 Task: Create a due date automation trigger when advanced on, on the monday before a card is due add dates due this week at 11:00 AM.
Action: Mouse moved to (906, 260)
Screenshot: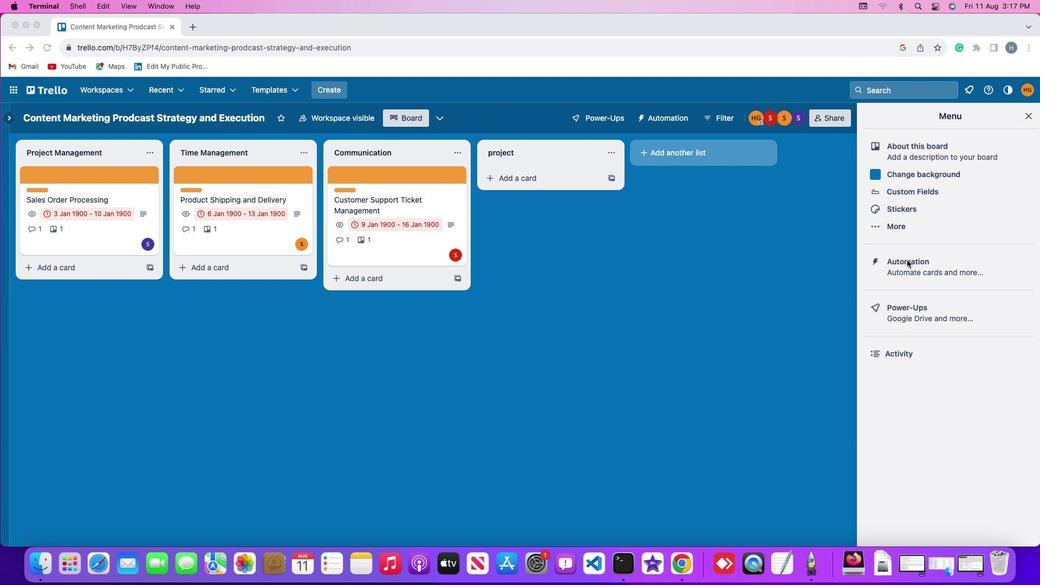 
Action: Mouse pressed left at (906, 260)
Screenshot: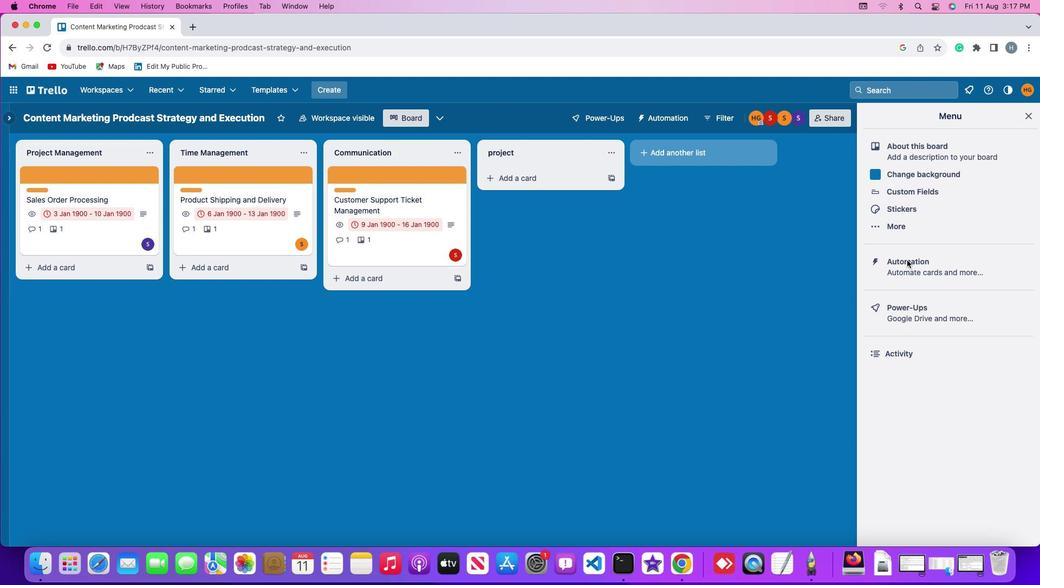 
Action: Mouse pressed left at (906, 260)
Screenshot: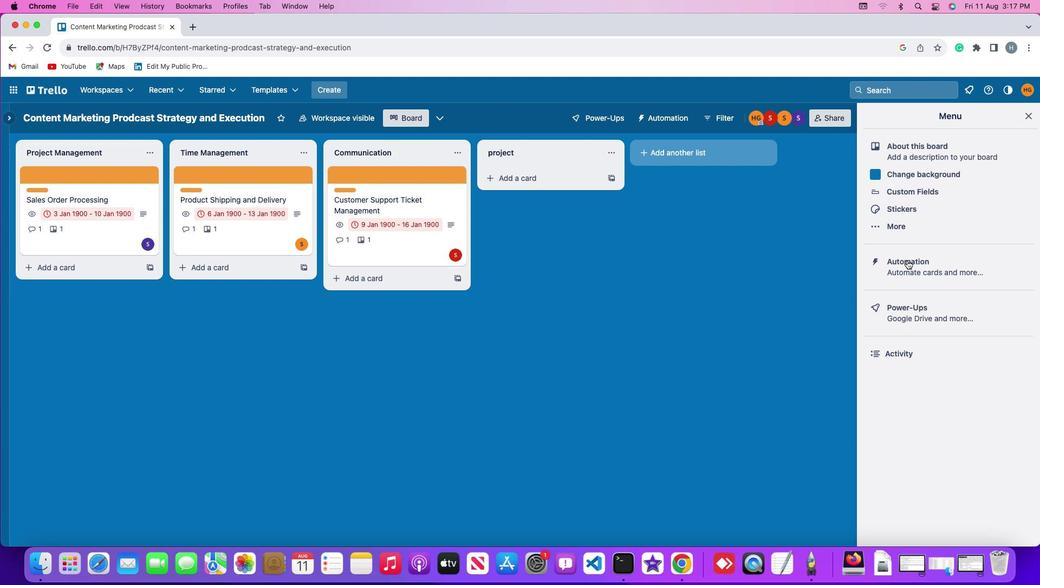 
Action: Mouse moved to (61, 253)
Screenshot: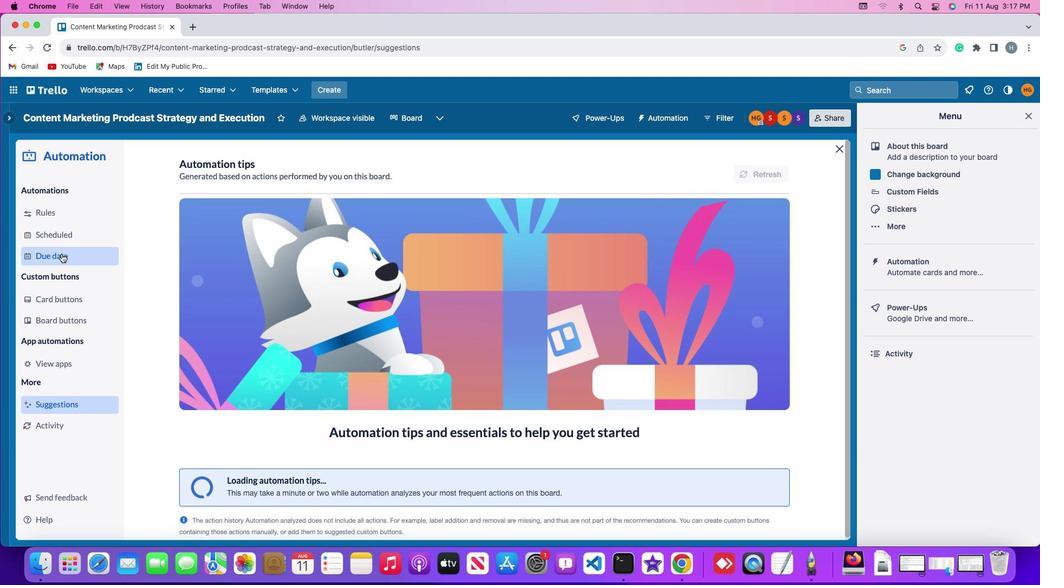 
Action: Mouse pressed left at (61, 253)
Screenshot: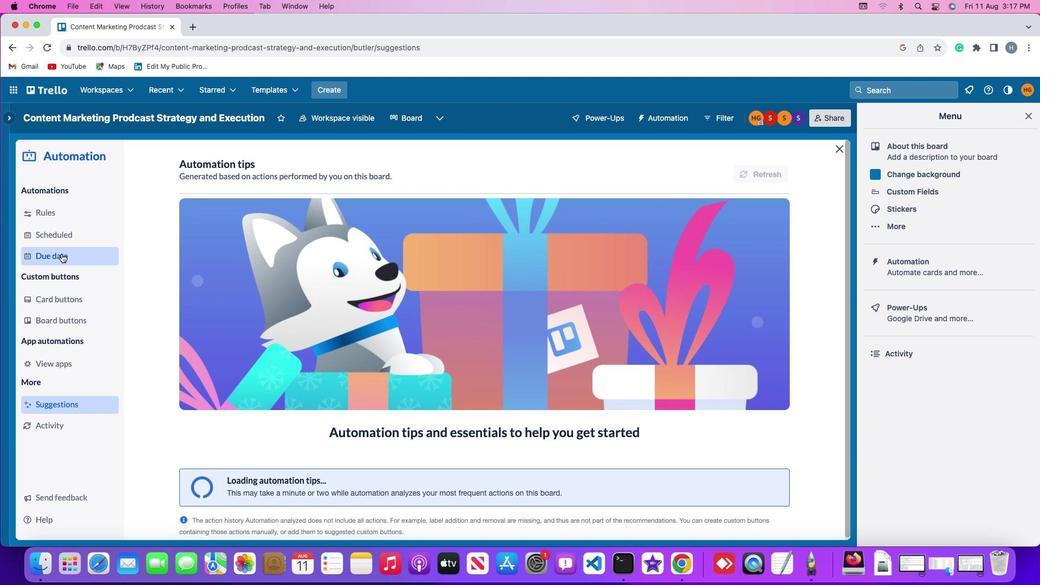 
Action: Mouse moved to (720, 167)
Screenshot: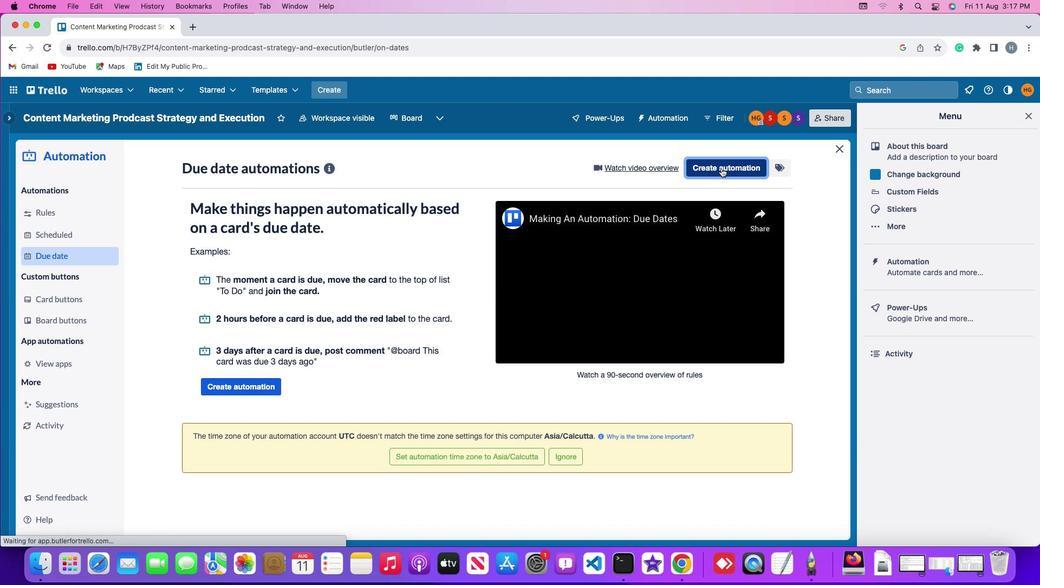 
Action: Mouse pressed left at (720, 167)
Screenshot: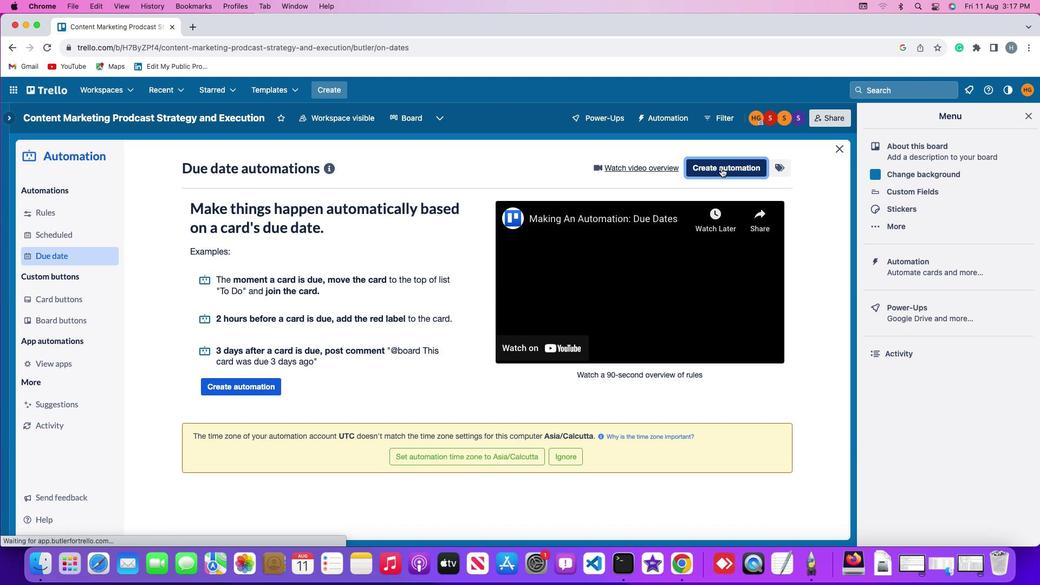 
Action: Mouse moved to (204, 275)
Screenshot: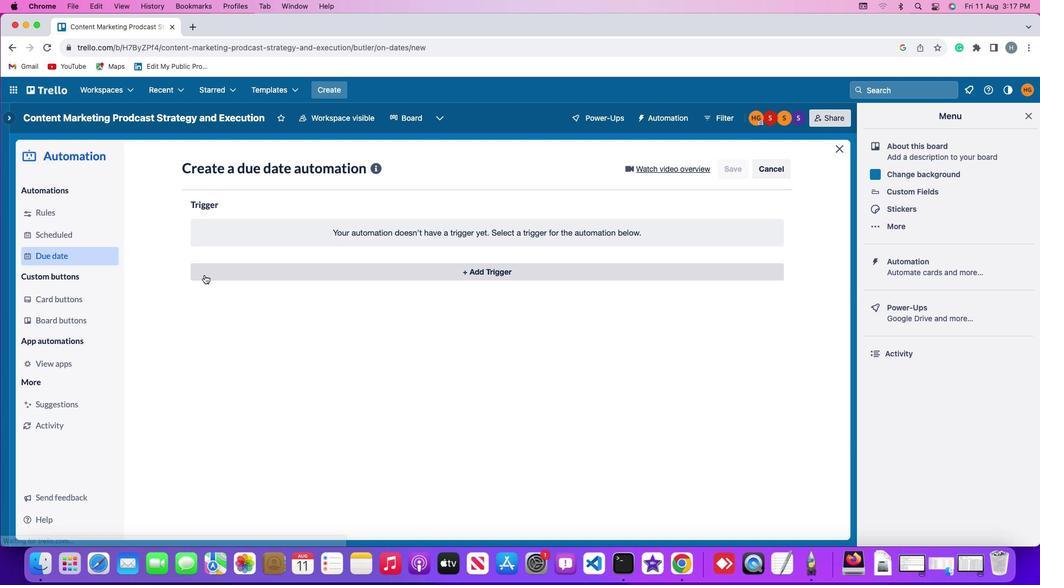 
Action: Mouse pressed left at (204, 275)
Screenshot: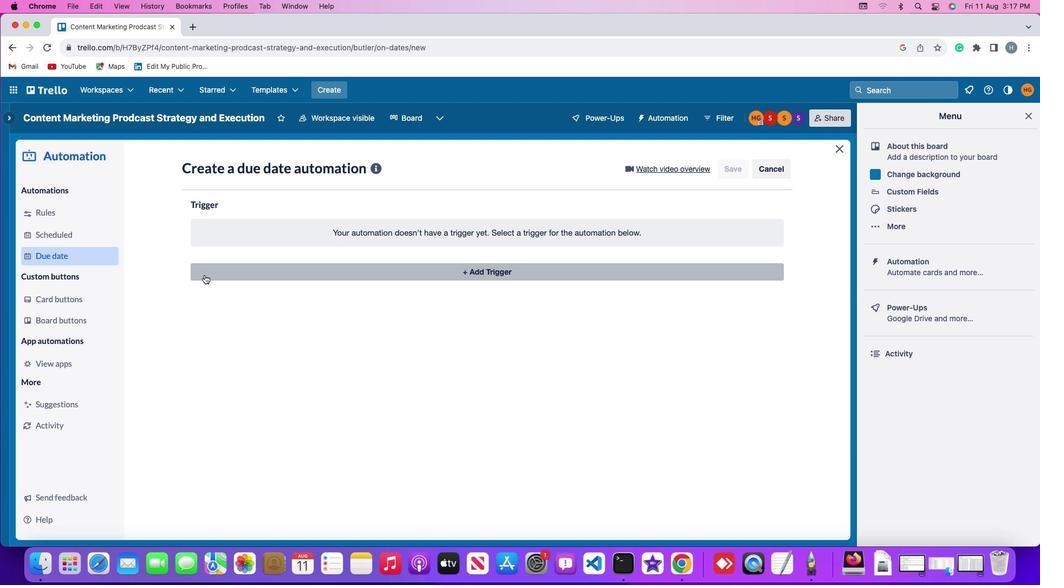 
Action: Mouse moved to (228, 472)
Screenshot: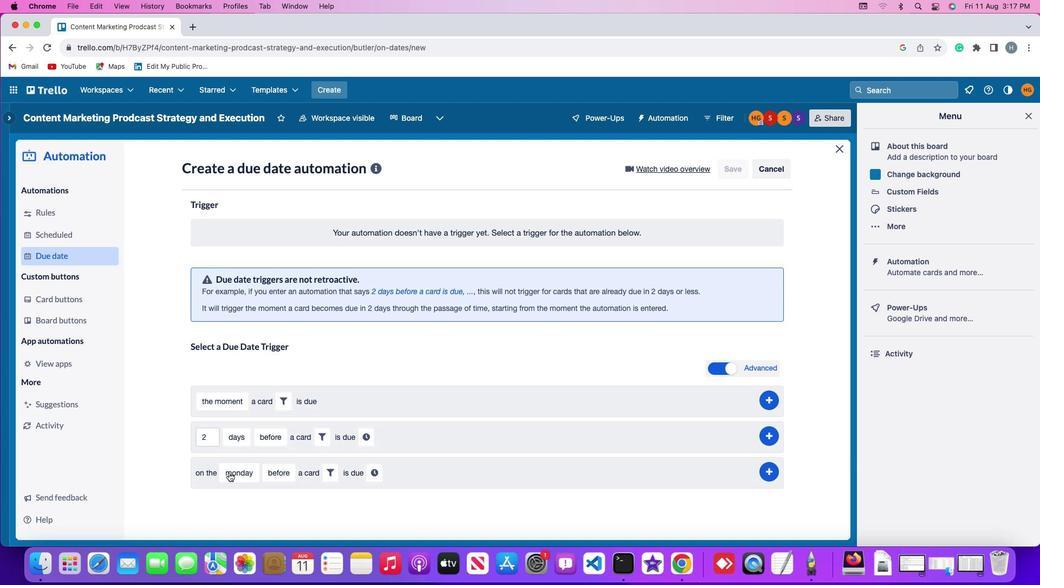 
Action: Mouse pressed left at (228, 472)
Screenshot: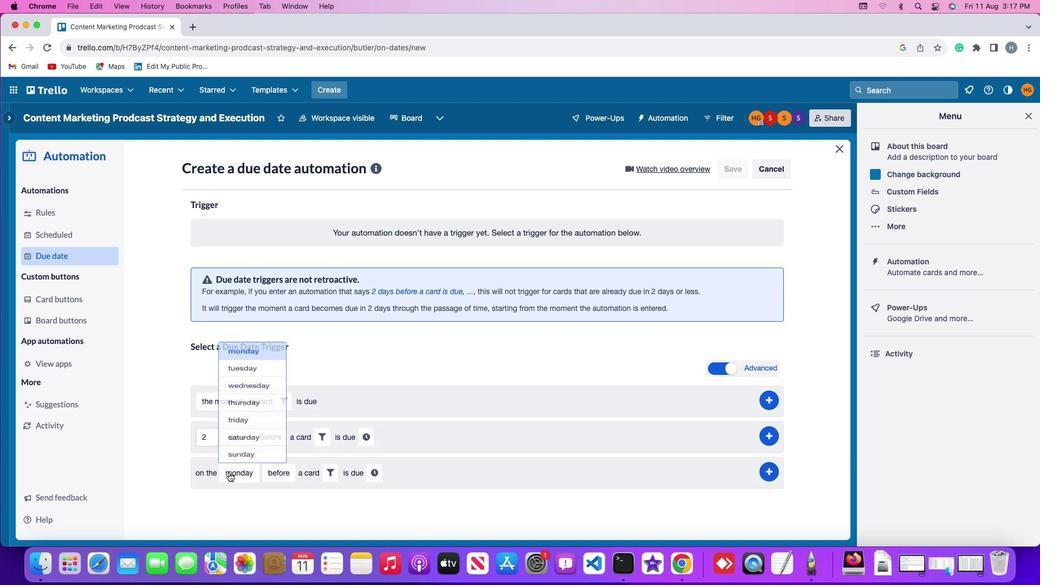 
Action: Mouse moved to (248, 319)
Screenshot: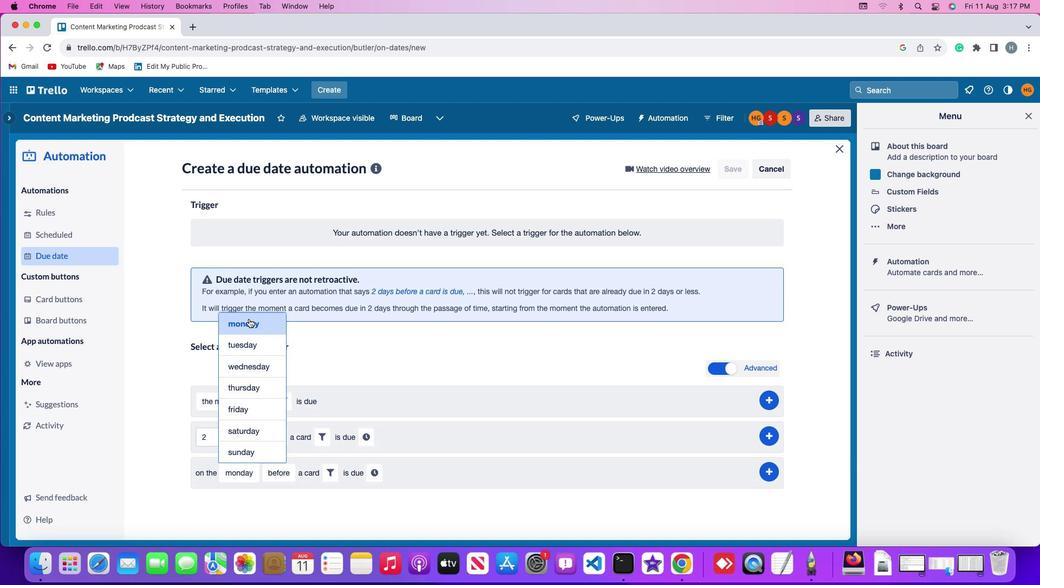 
Action: Mouse pressed left at (248, 319)
Screenshot: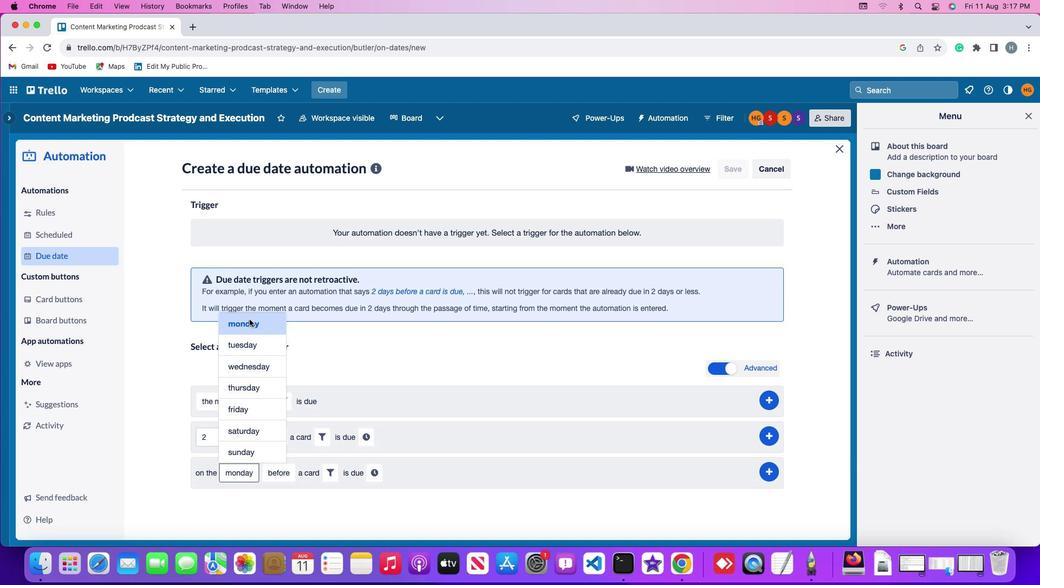 
Action: Mouse moved to (276, 472)
Screenshot: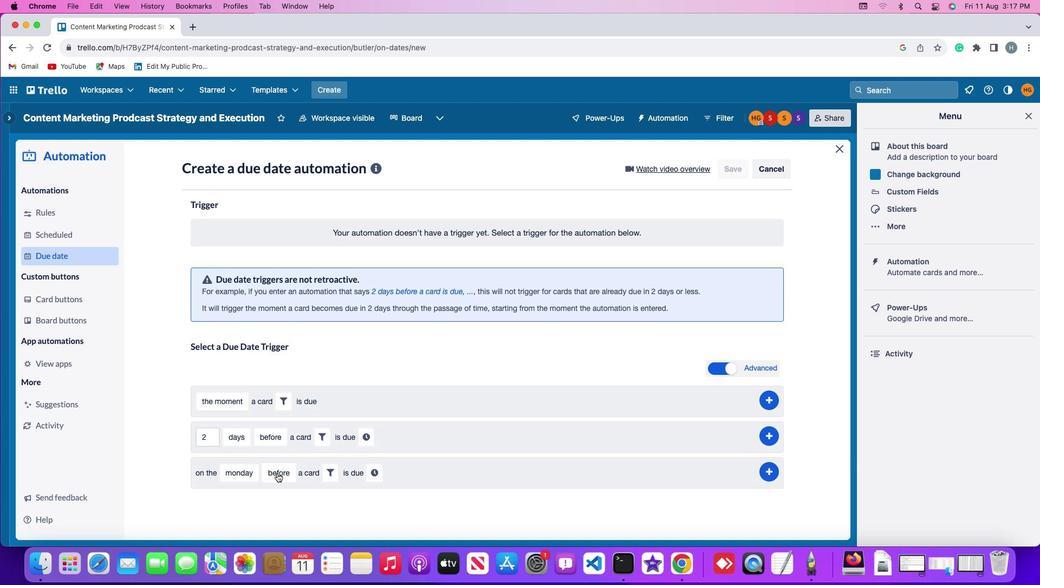 
Action: Mouse pressed left at (276, 472)
Screenshot: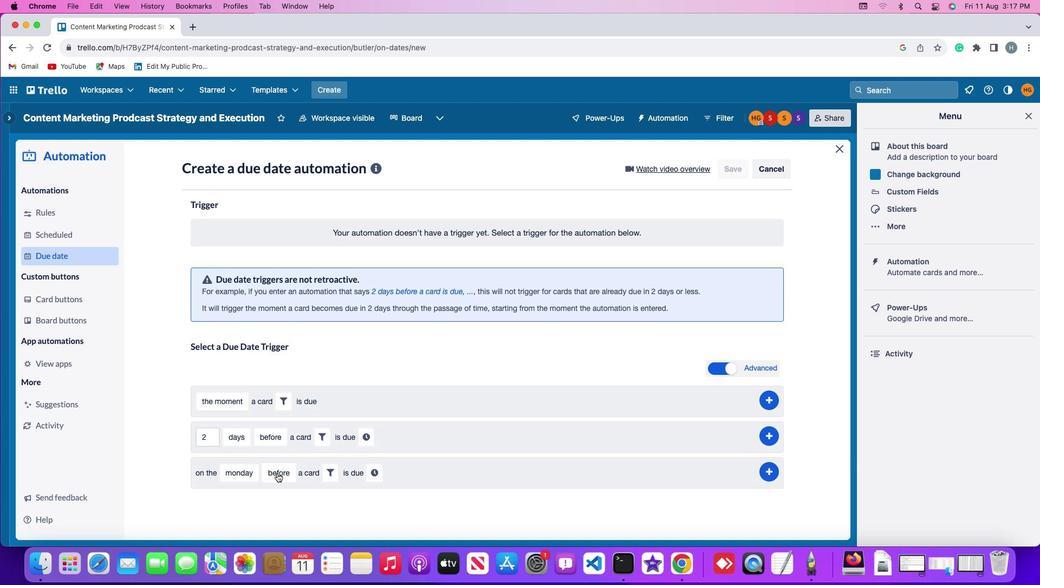 
Action: Mouse moved to (291, 384)
Screenshot: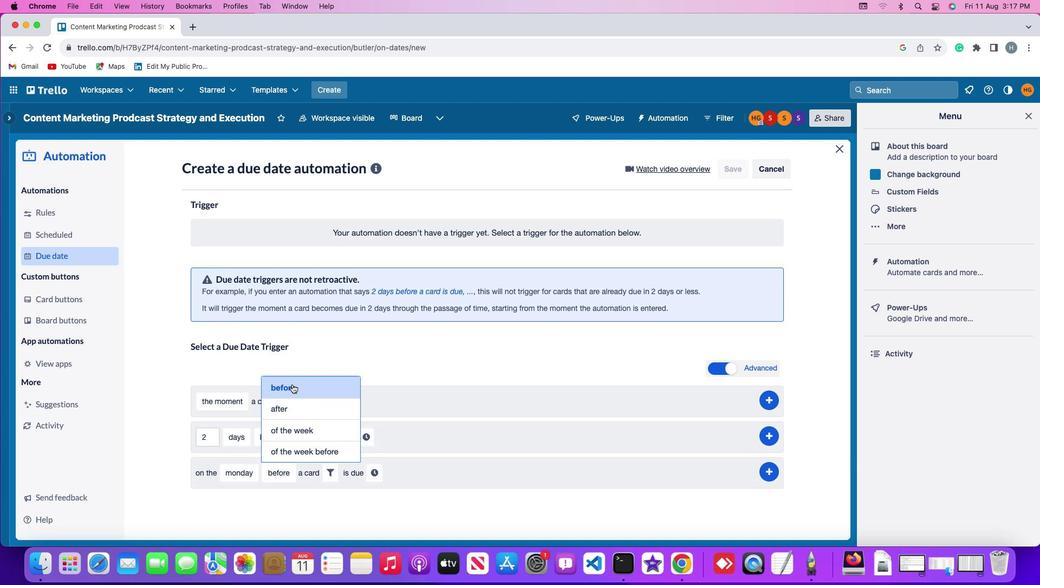 
Action: Mouse pressed left at (291, 384)
Screenshot: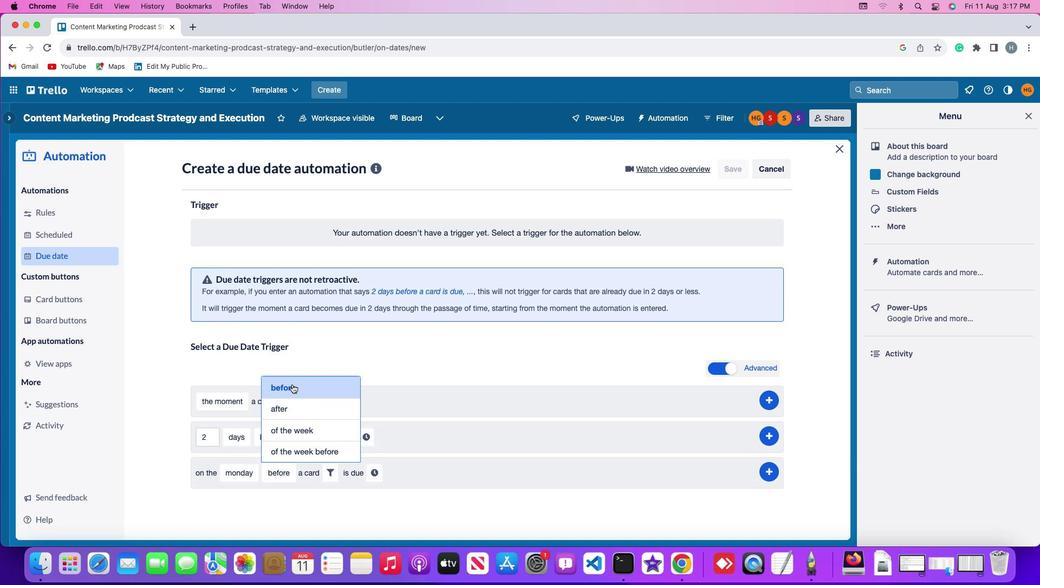 
Action: Mouse moved to (328, 465)
Screenshot: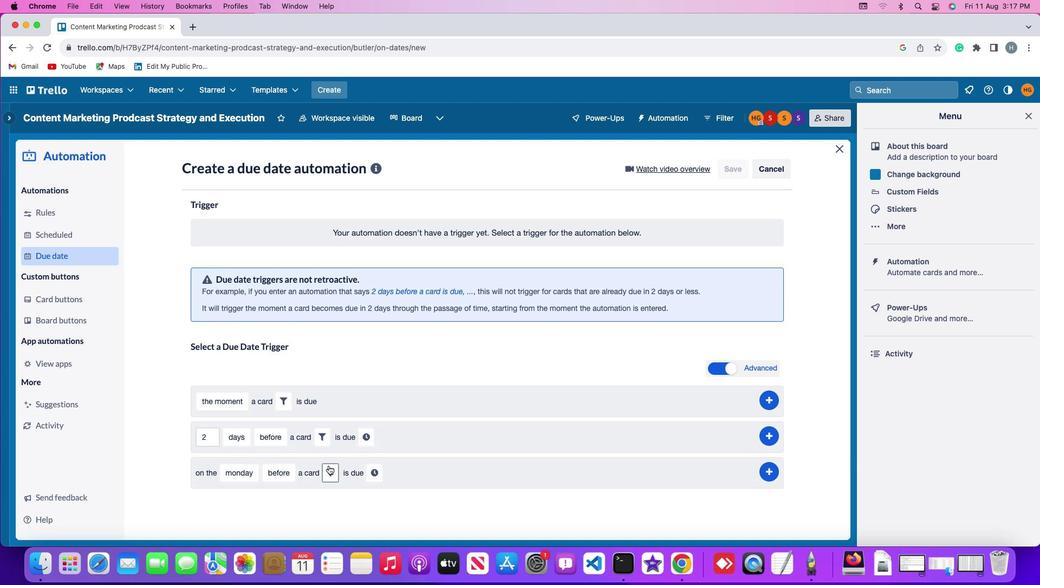 
Action: Mouse pressed left at (328, 465)
Screenshot: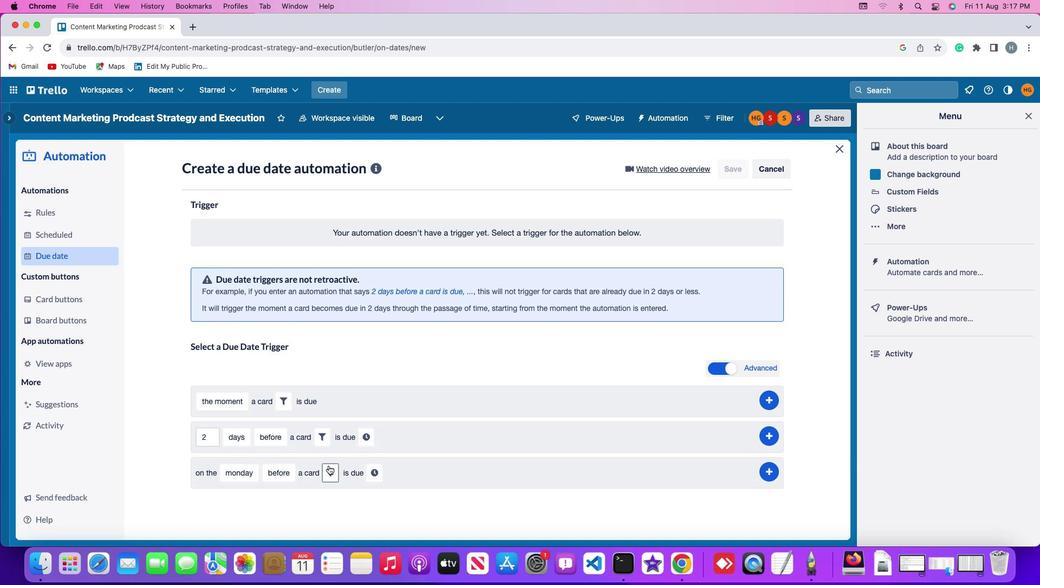 
Action: Mouse moved to (381, 510)
Screenshot: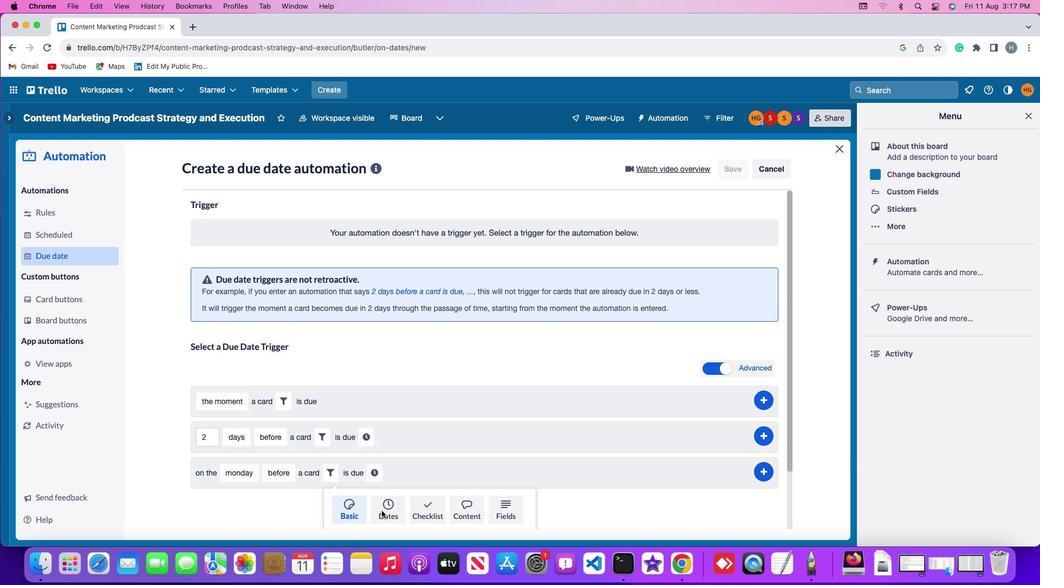 
Action: Mouse pressed left at (381, 510)
Screenshot: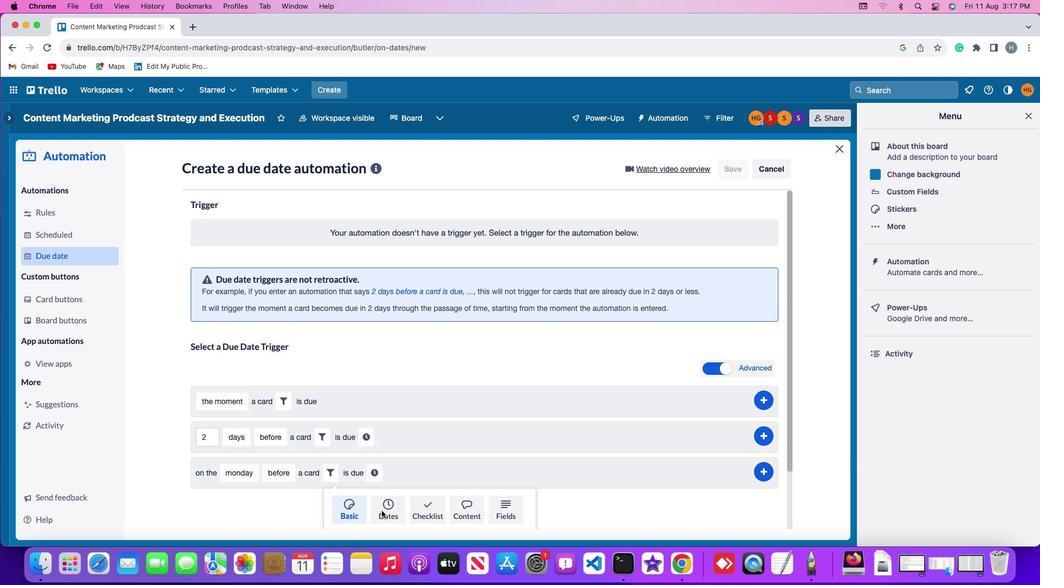 
Action: Mouse moved to (293, 503)
Screenshot: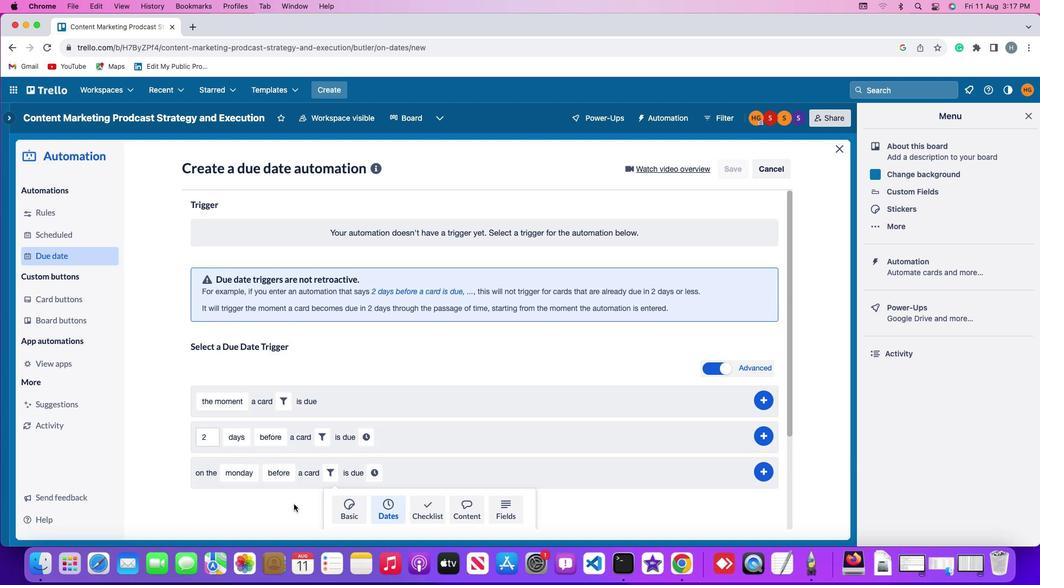 
Action: Mouse scrolled (293, 503) with delta (0, 0)
Screenshot: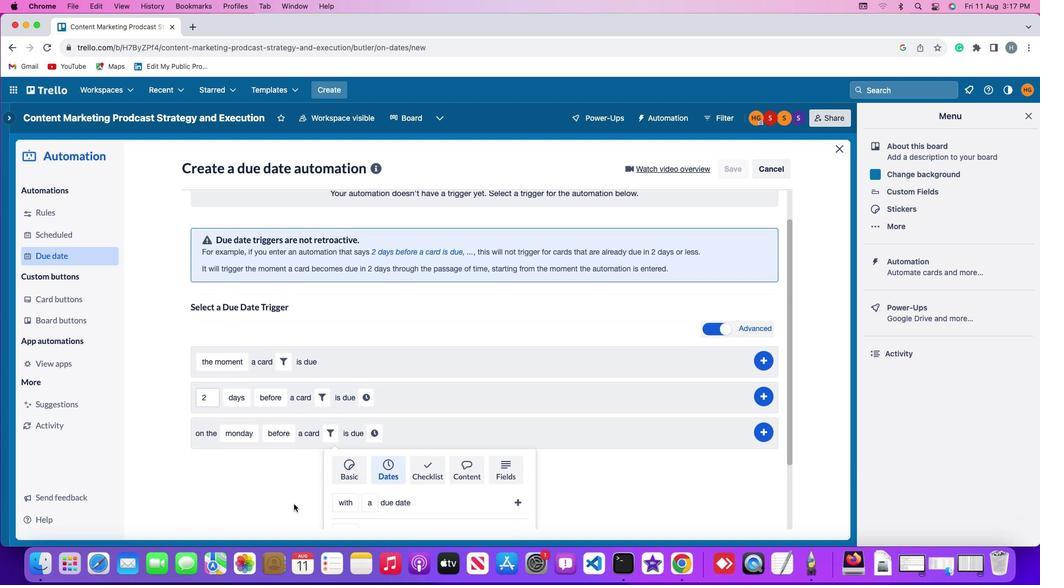
Action: Mouse scrolled (293, 503) with delta (0, 0)
Screenshot: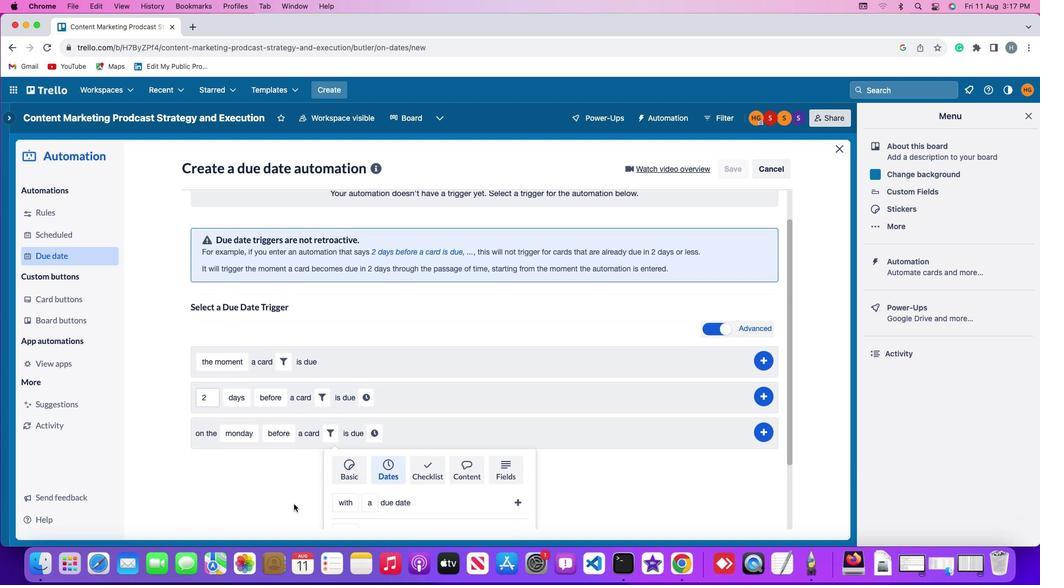 
Action: Mouse scrolled (293, 503) with delta (0, -1)
Screenshot: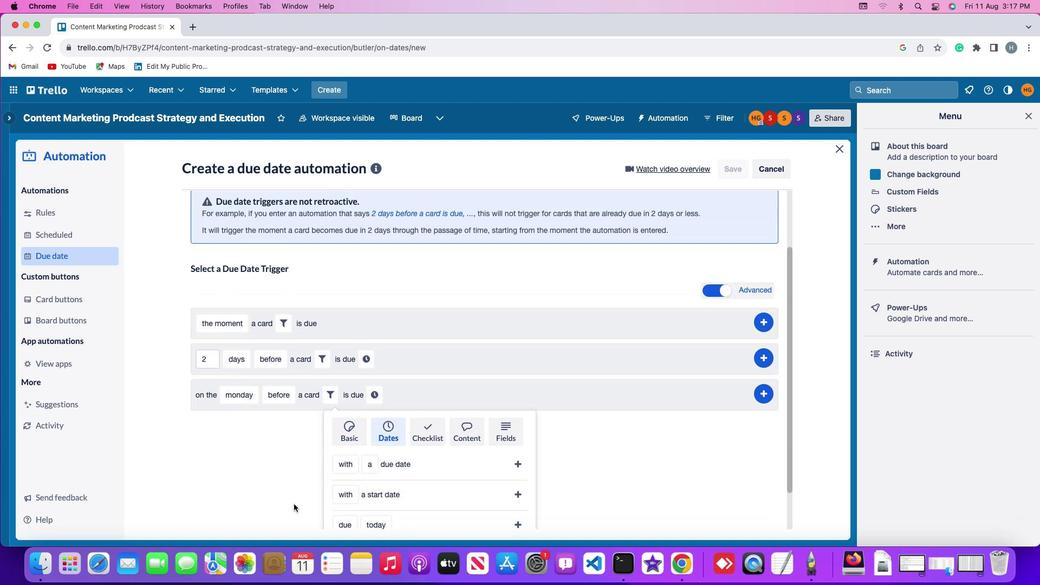 
Action: Mouse scrolled (293, 503) with delta (0, -2)
Screenshot: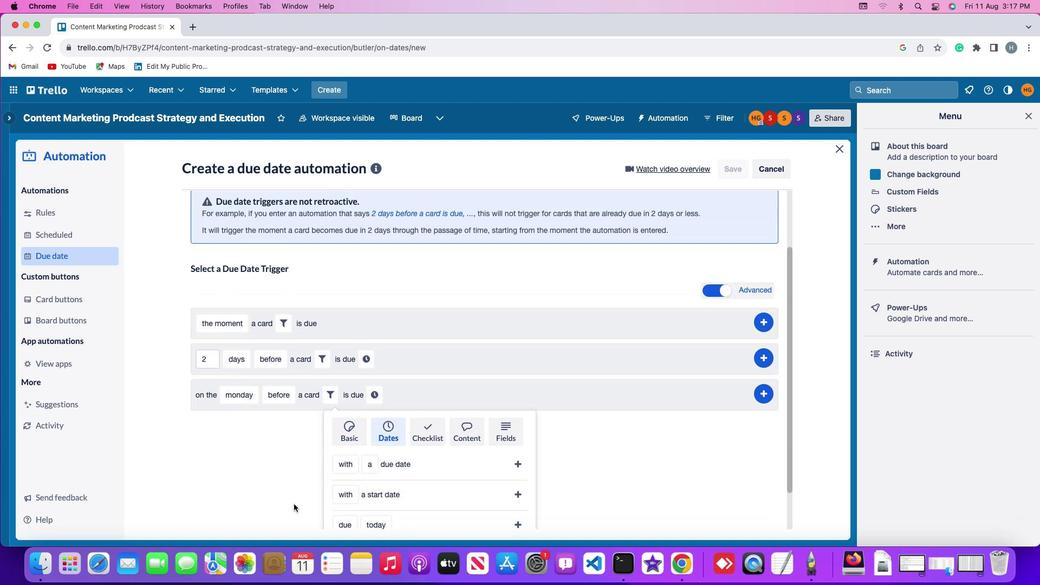 
Action: Mouse scrolled (293, 503) with delta (0, -3)
Screenshot: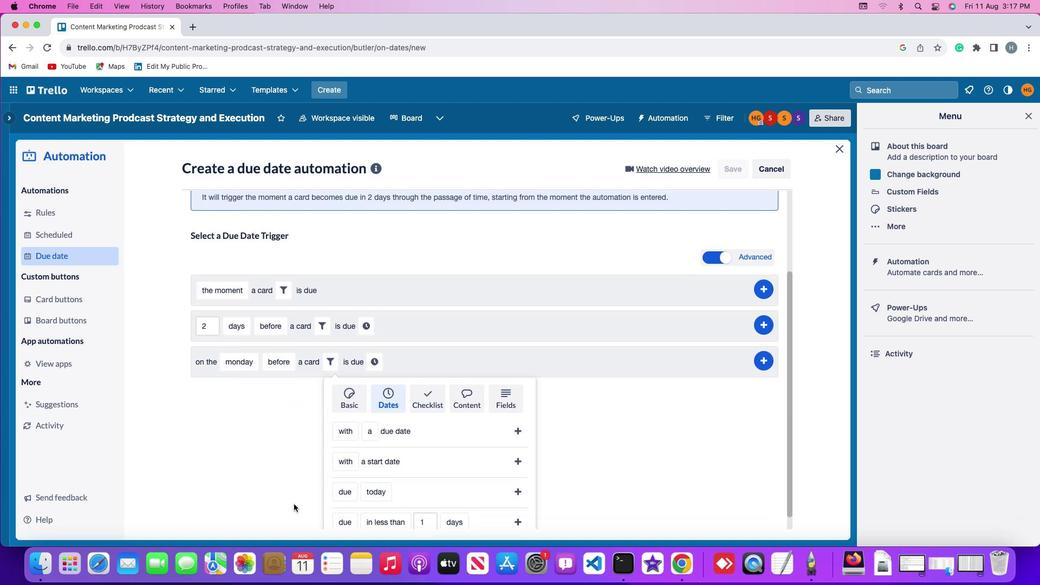 
Action: Mouse moved to (289, 502)
Screenshot: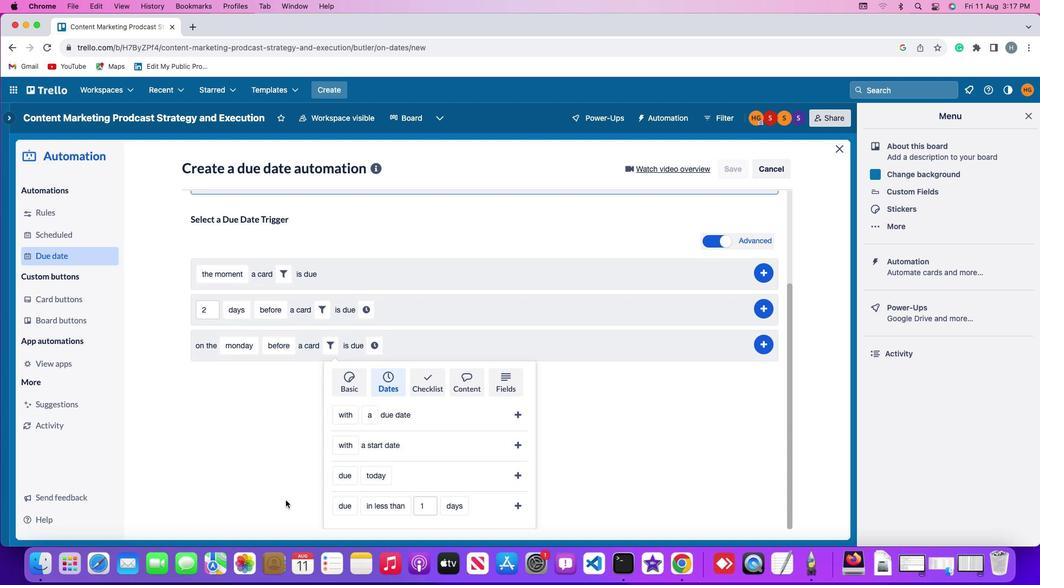 
Action: Mouse scrolled (289, 502) with delta (0, 0)
Screenshot: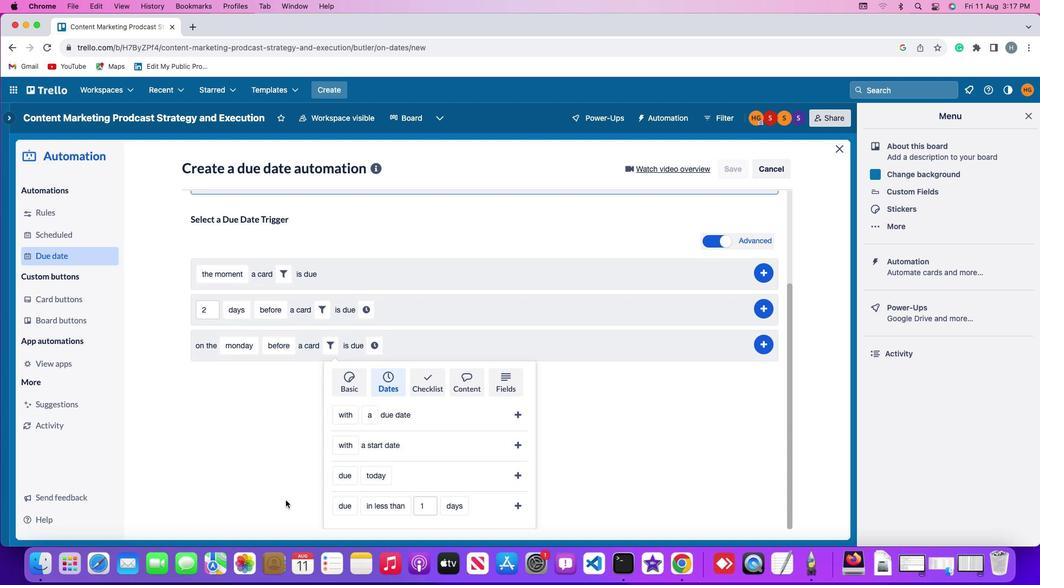 
Action: Mouse moved to (286, 501)
Screenshot: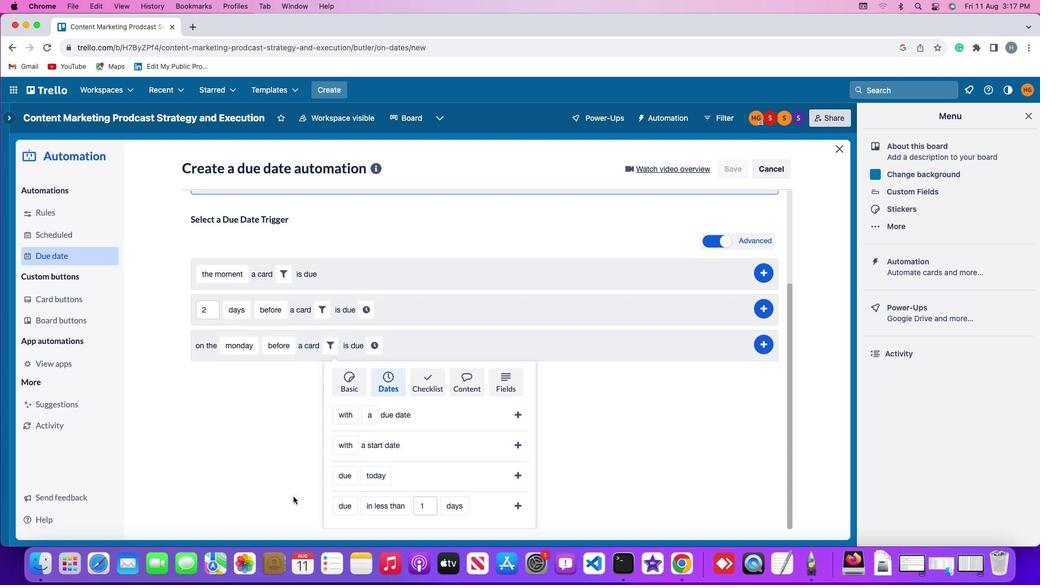 
Action: Mouse scrolled (286, 501) with delta (0, 0)
Screenshot: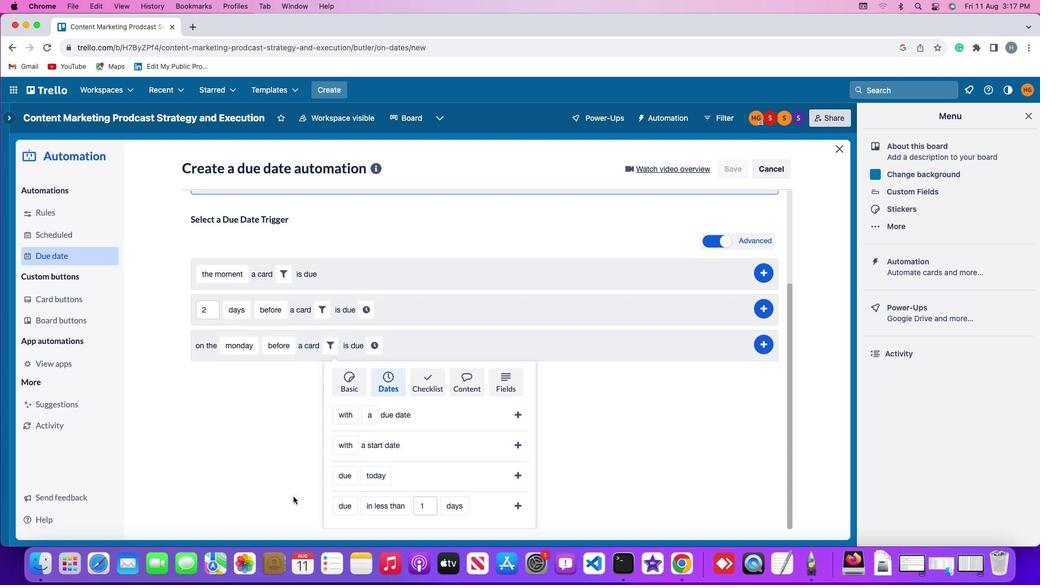 
Action: Mouse moved to (339, 473)
Screenshot: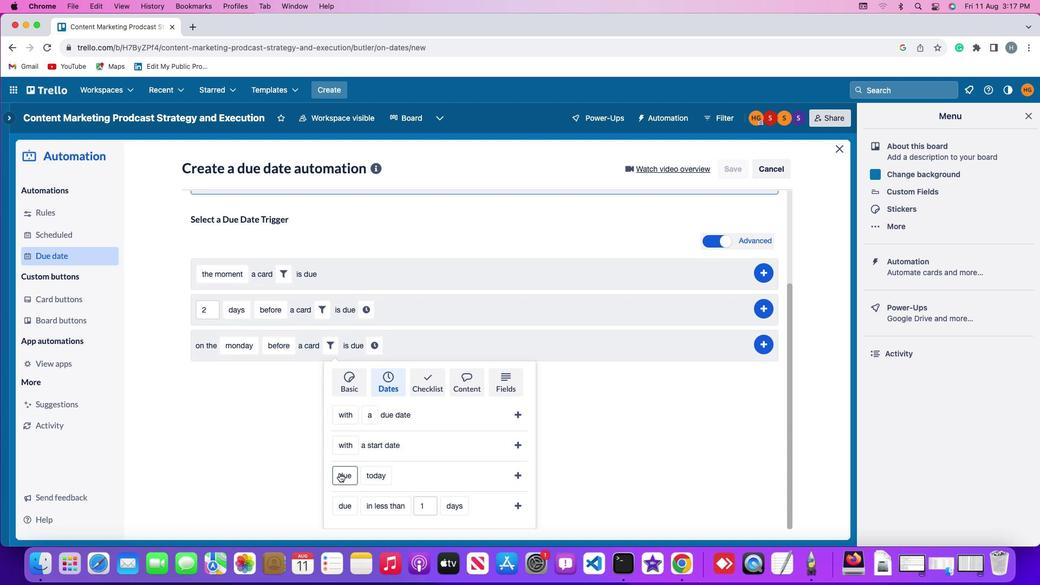
Action: Mouse pressed left at (339, 473)
Screenshot: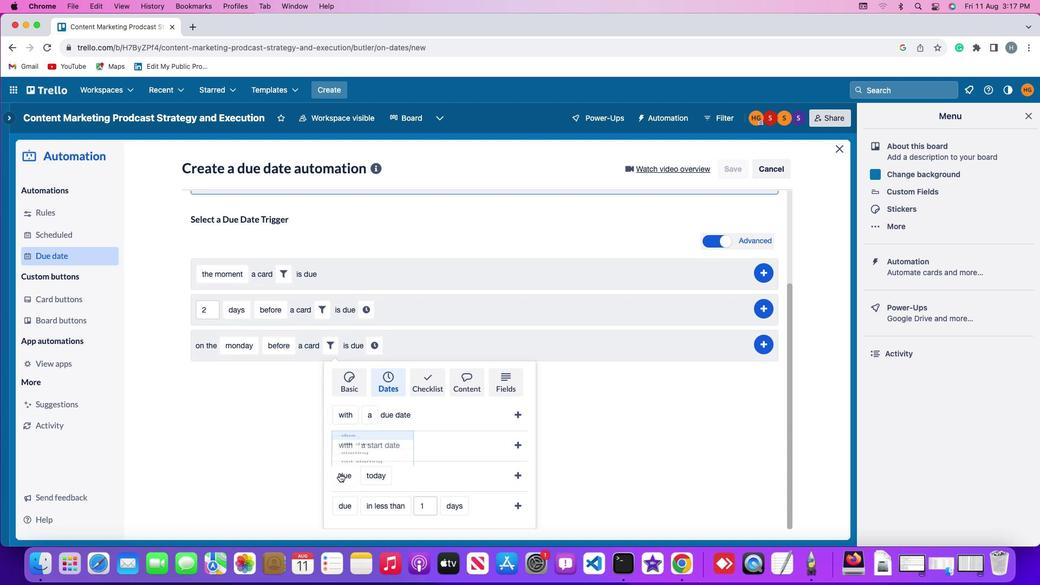 
Action: Mouse moved to (359, 391)
Screenshot: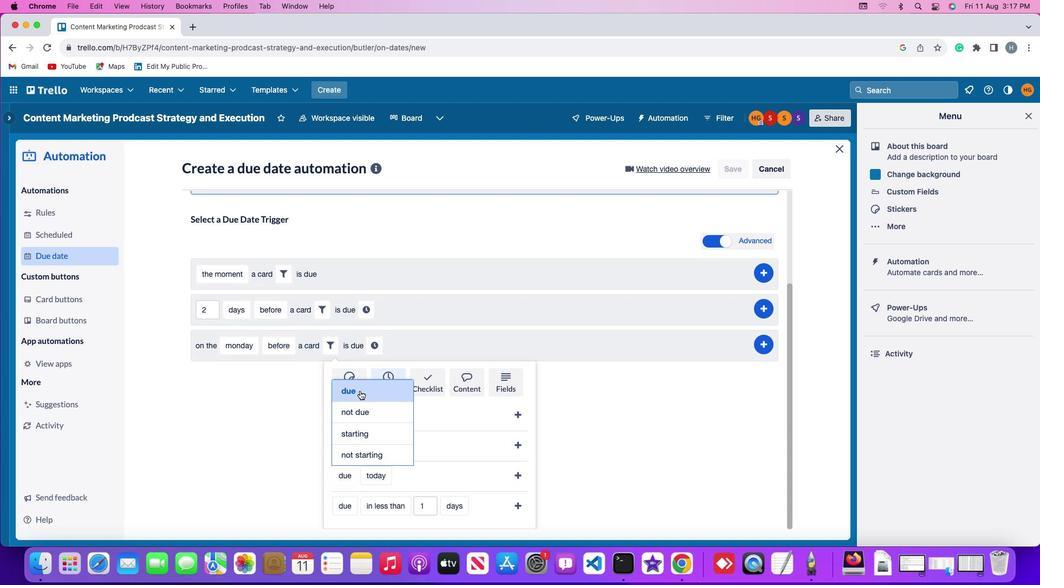 
Action: Mouse pressed left at (359, 391)
Screenshot: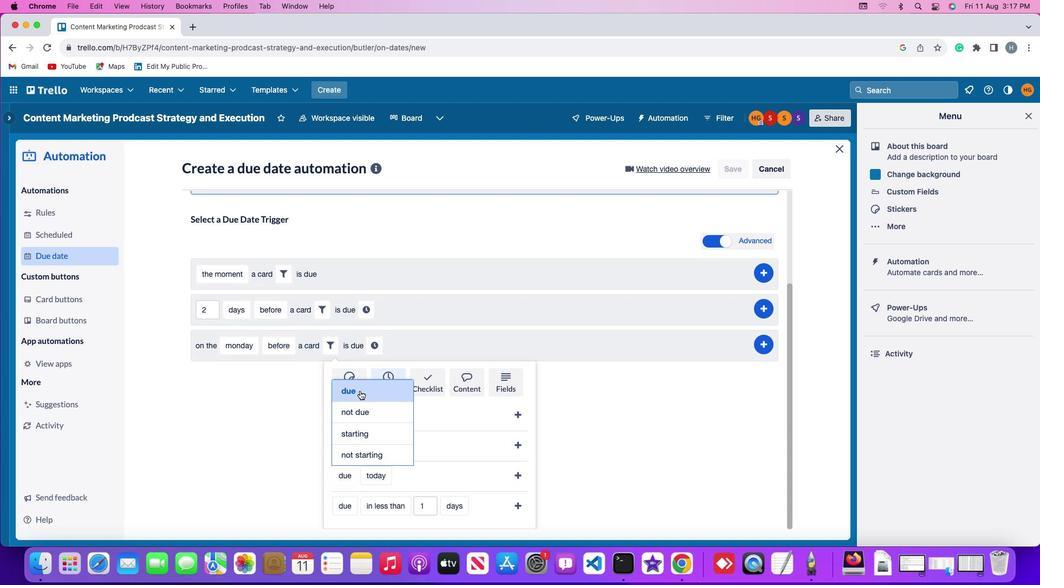 
Action: Mouse moved to (378, 474)
Screenshot: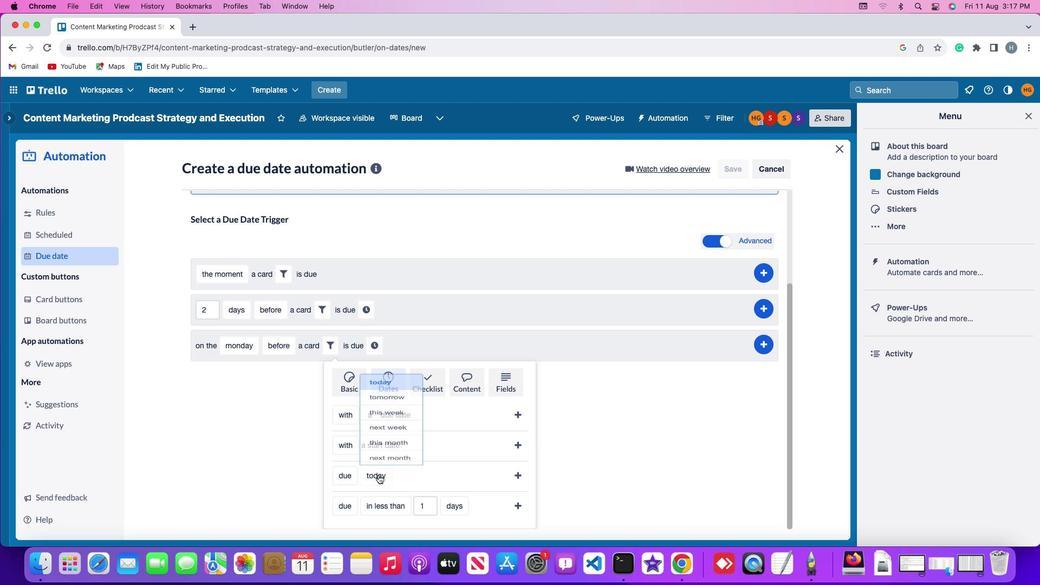 
Action: Mouse pressed left at (378, 474)
Screenshot: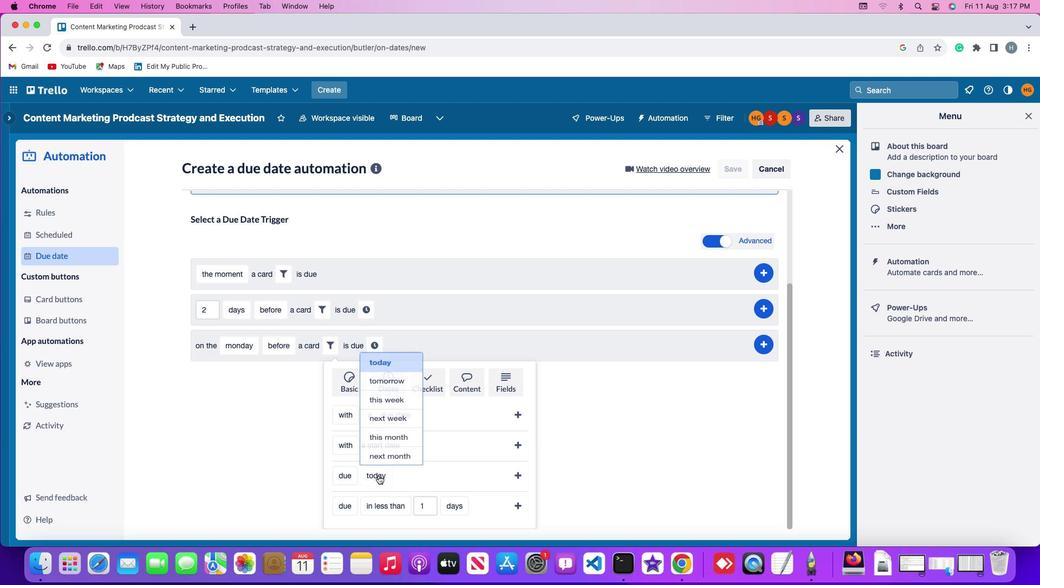 
Action: Mouse moved to (391, 391)
Screenshot: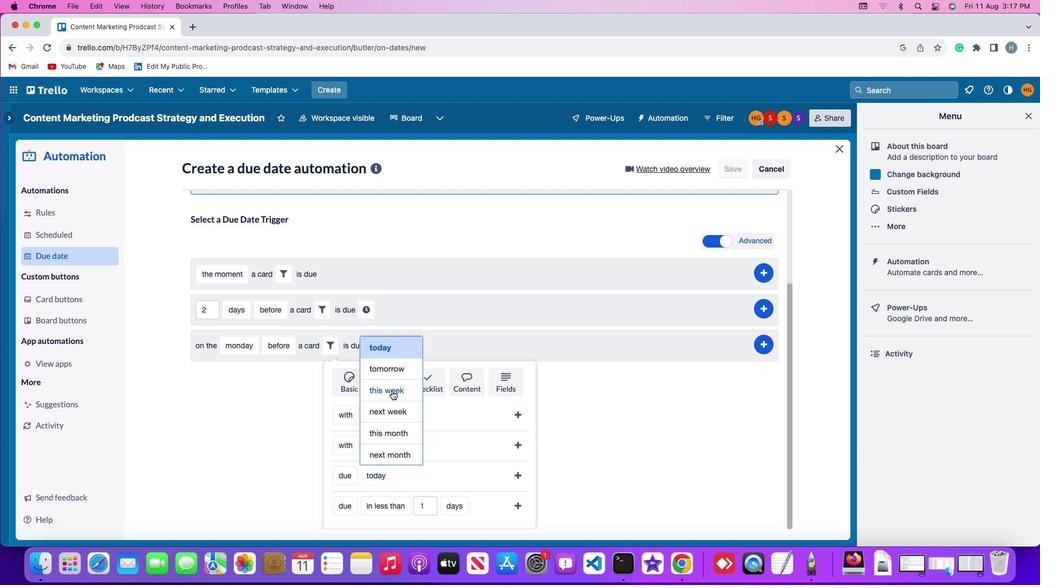 
Action: Mouse pressed left at (391, 391)
Screenshot: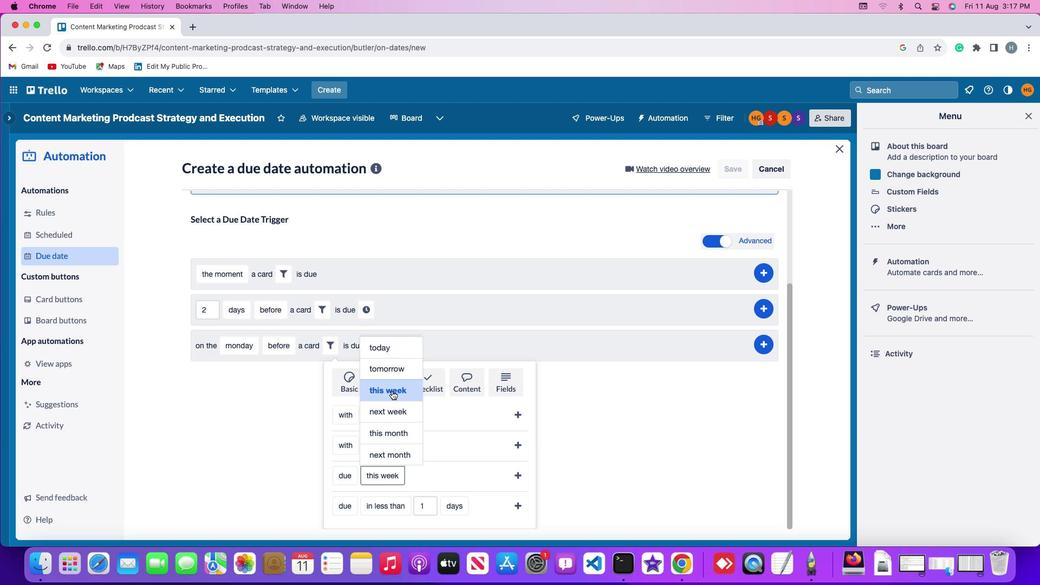 
Action: Mouse moved to (519, 475)
Screenshot: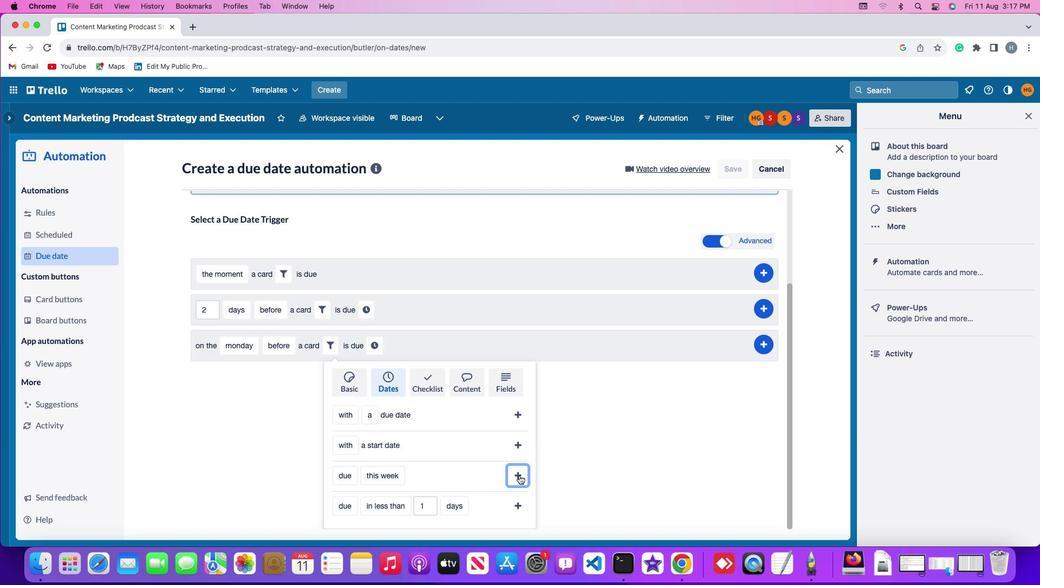 
Action: Mouse pressed left at (519, 475)
Screenshot: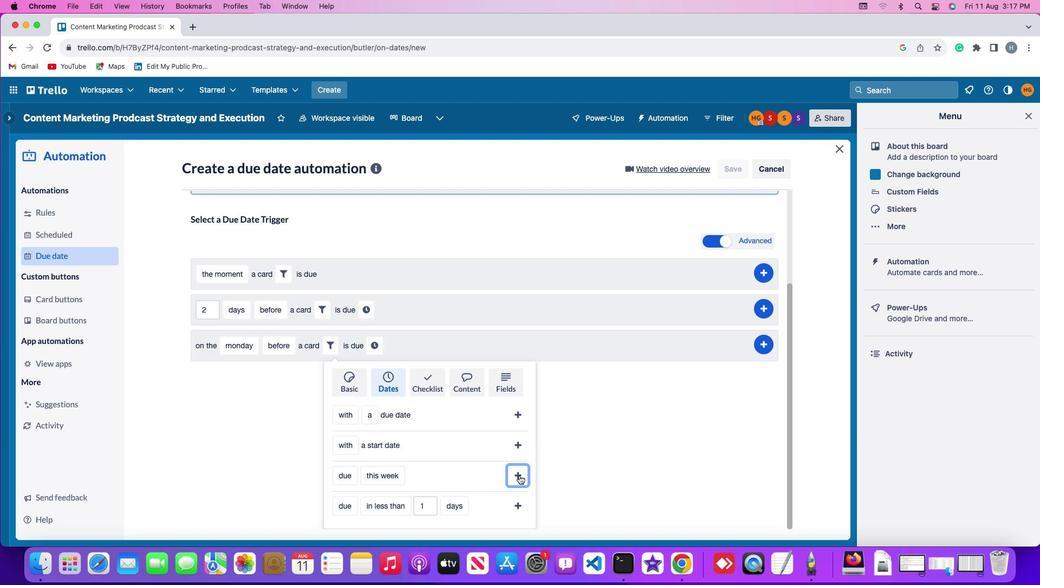 
Action: Mouse moved to (448, 471)
Screenshot: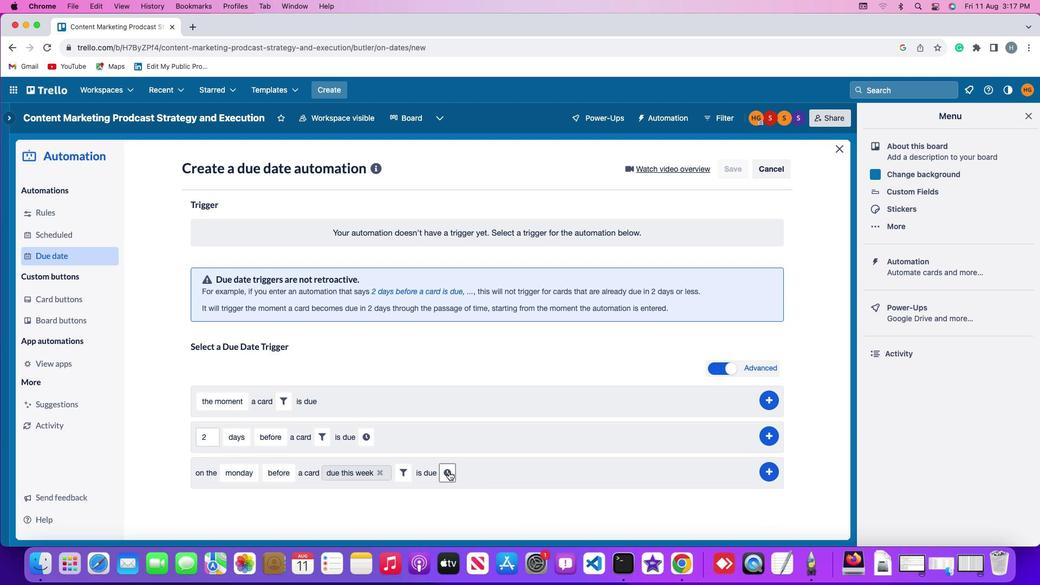 
Action: Mouse pressed left at (448, 471)
Screenshot: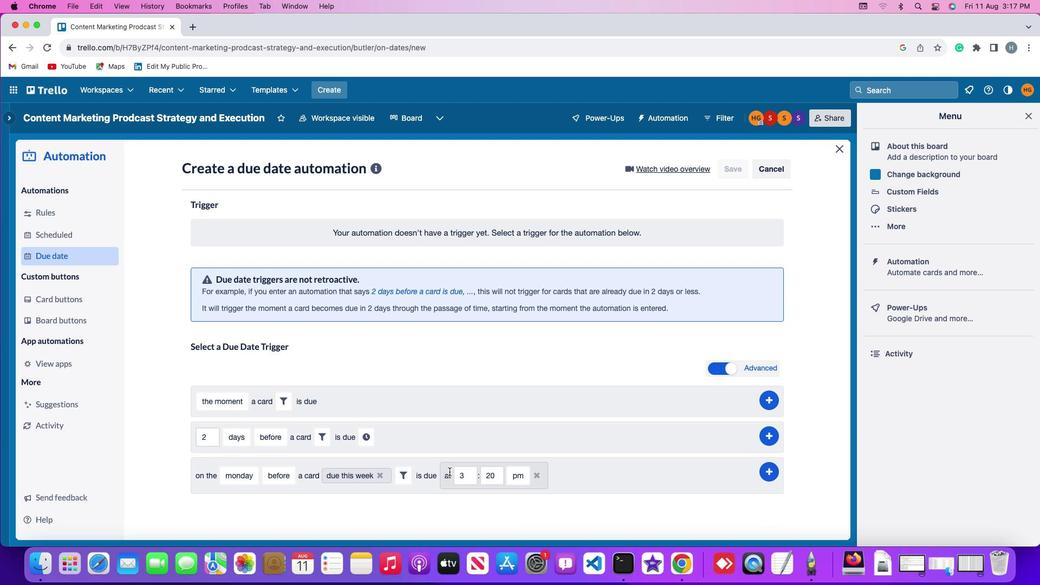 
Action: Mouse moved to (469, 474)
Screenshot: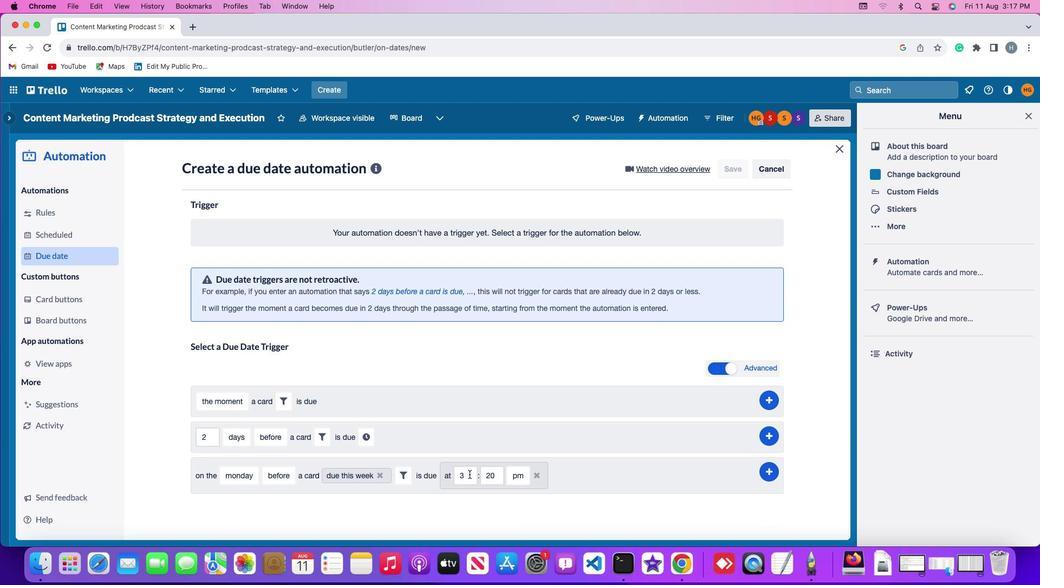 
Action: Mouse pressed left at (469, 474)
Screenshot: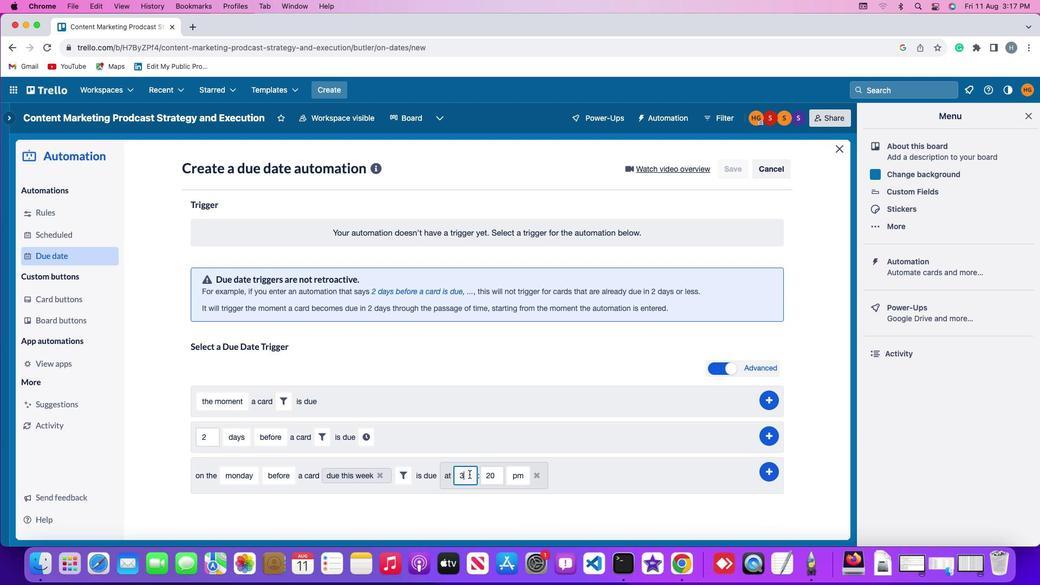 
Action: Key pressed Key.backspace'1''1'
Screenshot: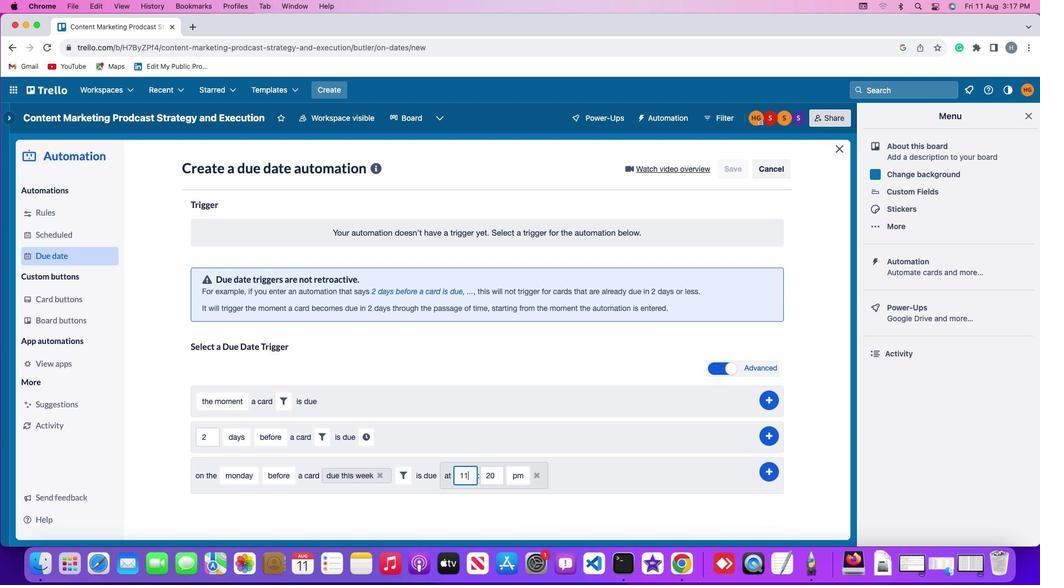 
Action: Mouse moved to (495, 475)
Screenshot: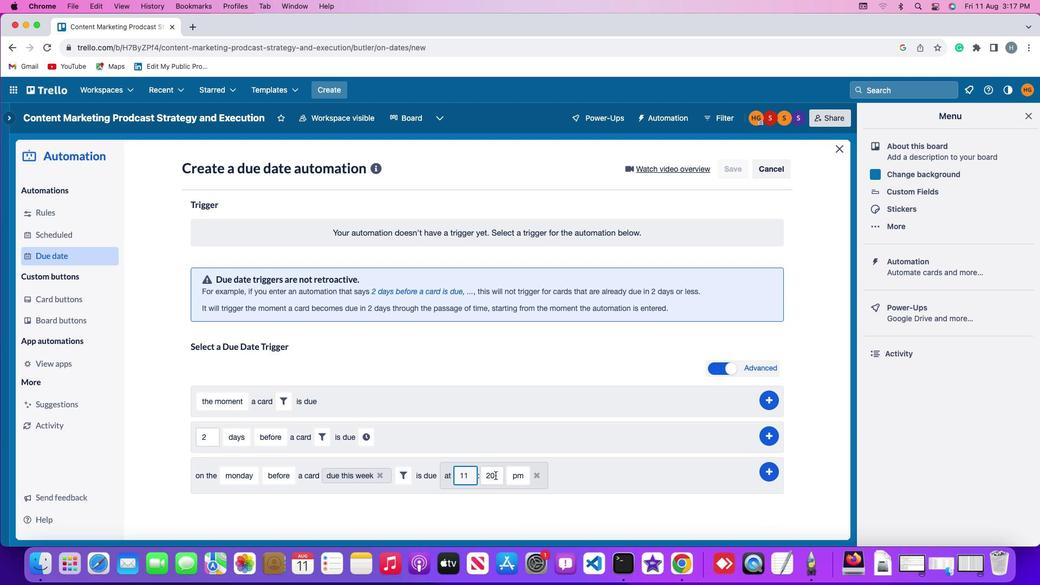 
Action: Mouse pressed left at (495, 475)
Screenshot: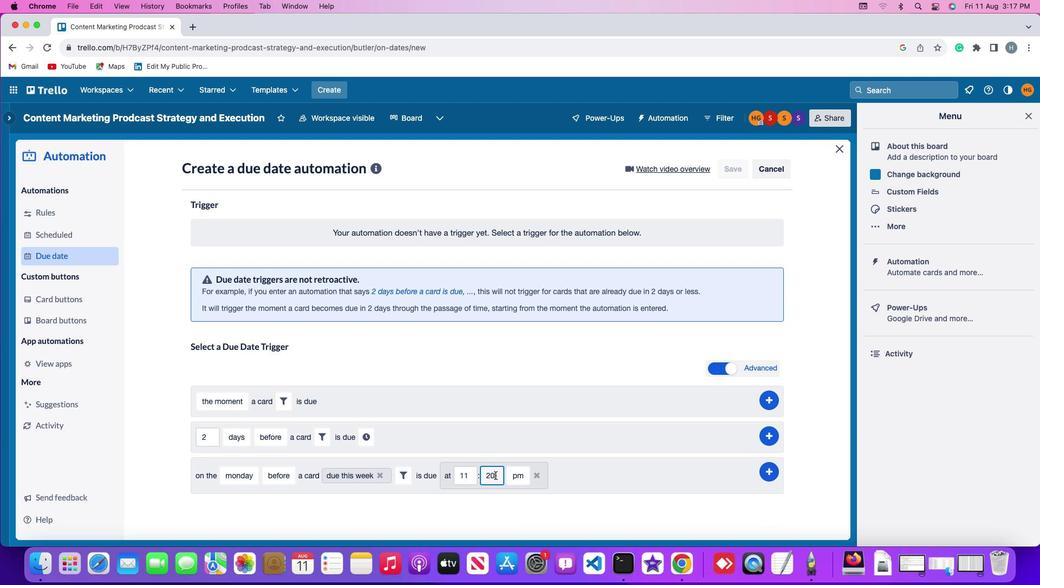 
Action: Key pressed Key.backspaceKey.backspaceKey.backspace'0''0'
Screenshot: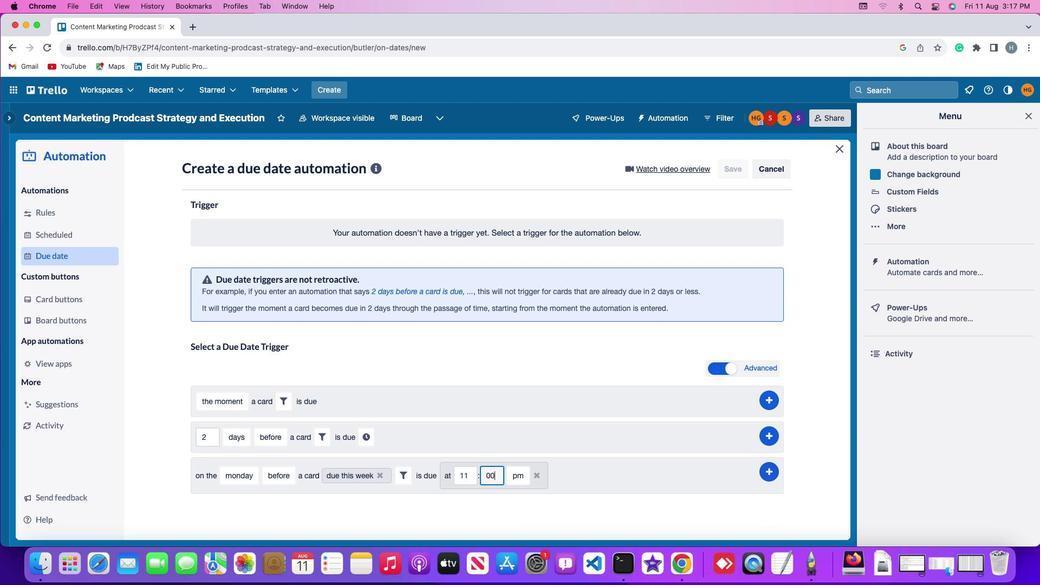 
Action: Mouse moved to (513, 476)
Screenshot: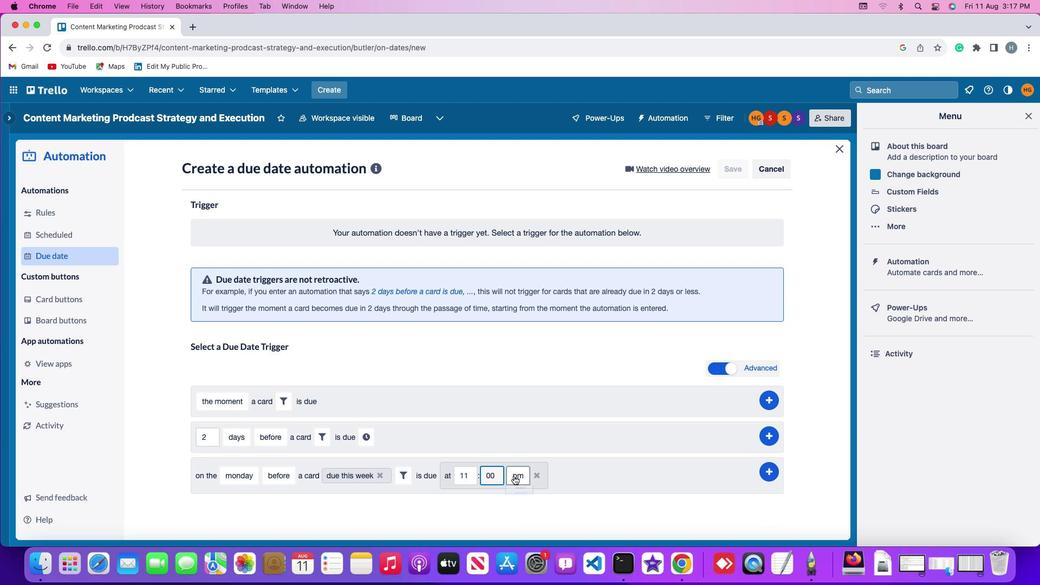 
Action: Mouse pressed left at (513, 476)
Screenshot: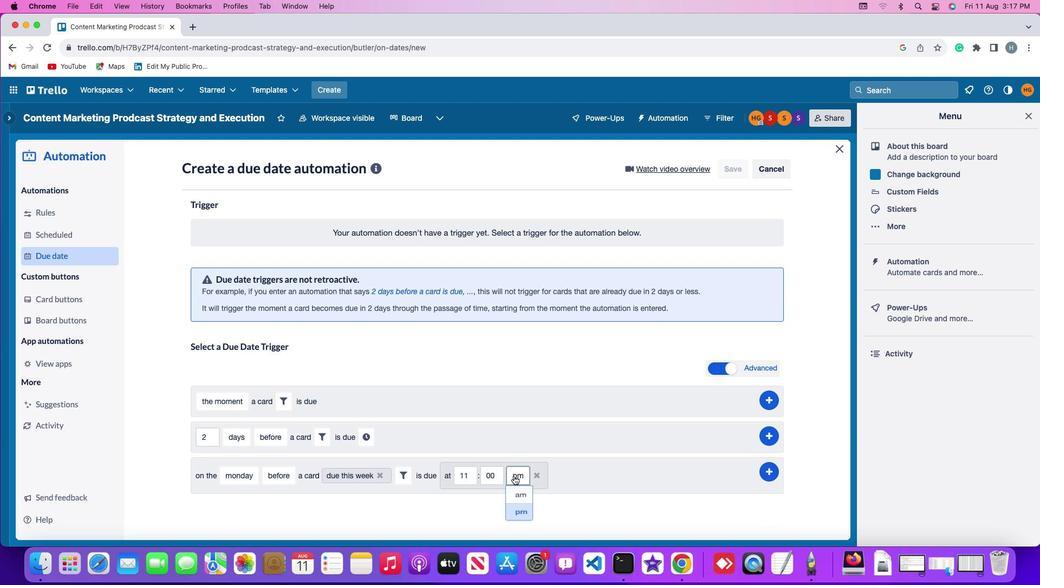 
Action: Mouse moved to (519, 491)
Screenshot: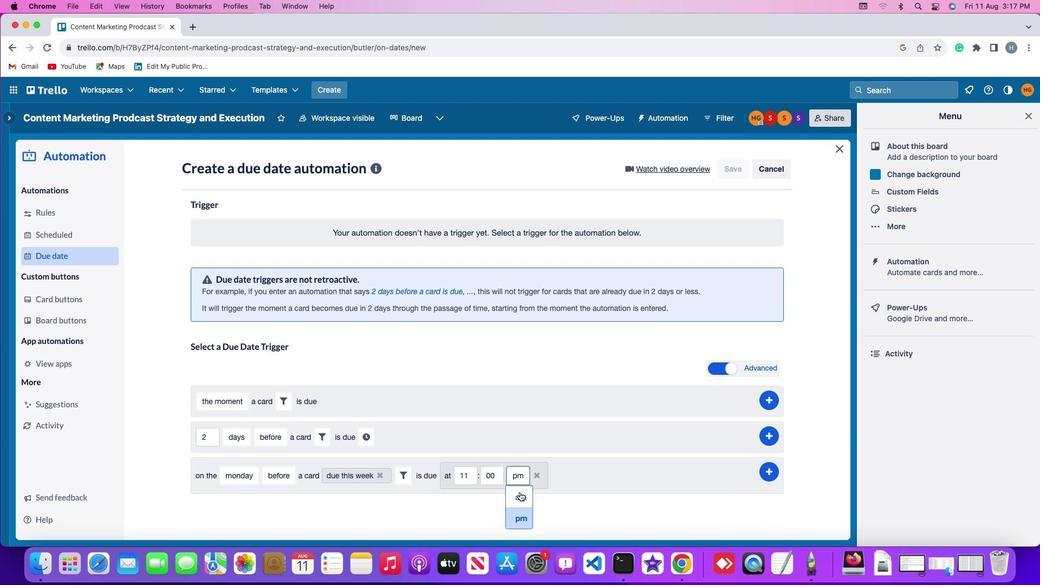 
Action: Mouse pressed left at (519, 491)
Screenshot: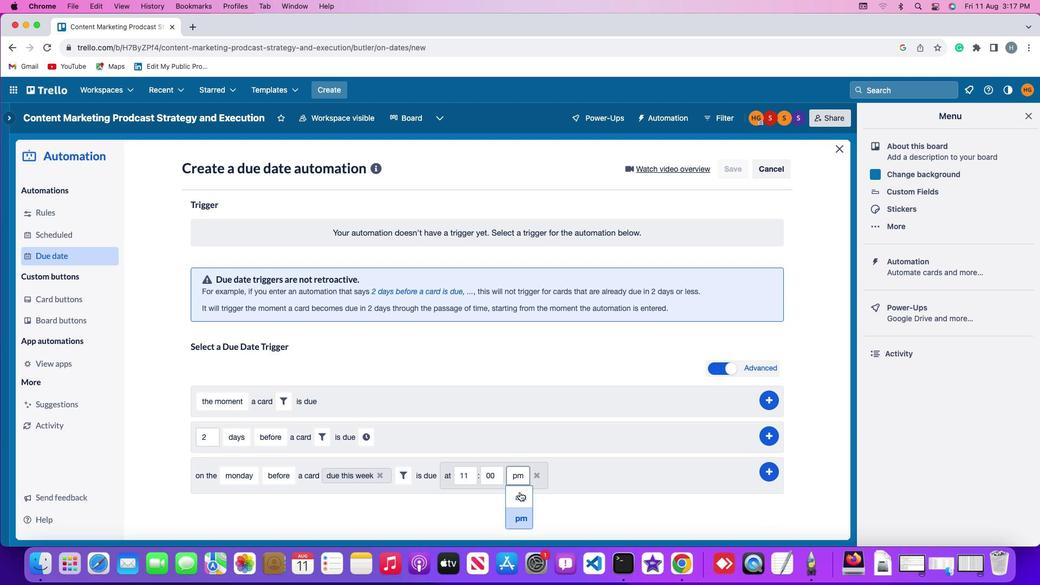 
Action: Mouse moved to (767, 468)
Screenshot: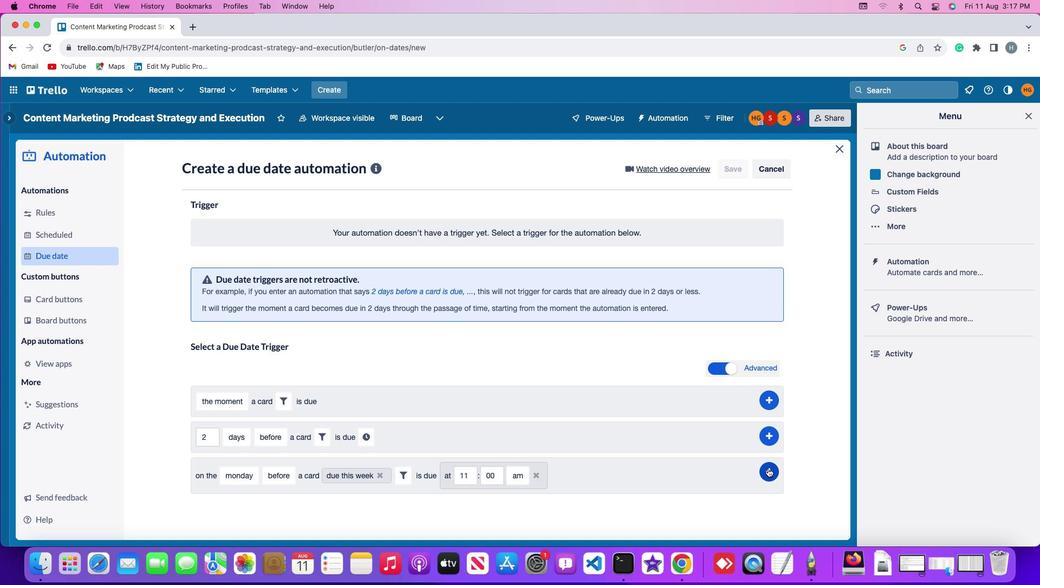 
Action: Mouse pressed left at (767, 468)
Screenshot: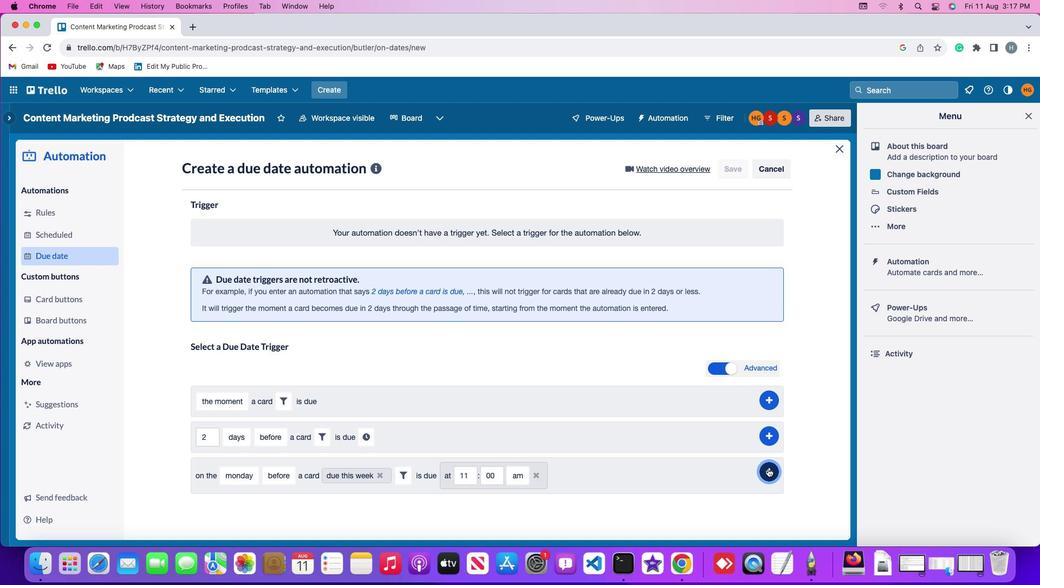 
Action: Mouse moved to (811, 379)
Screenshot: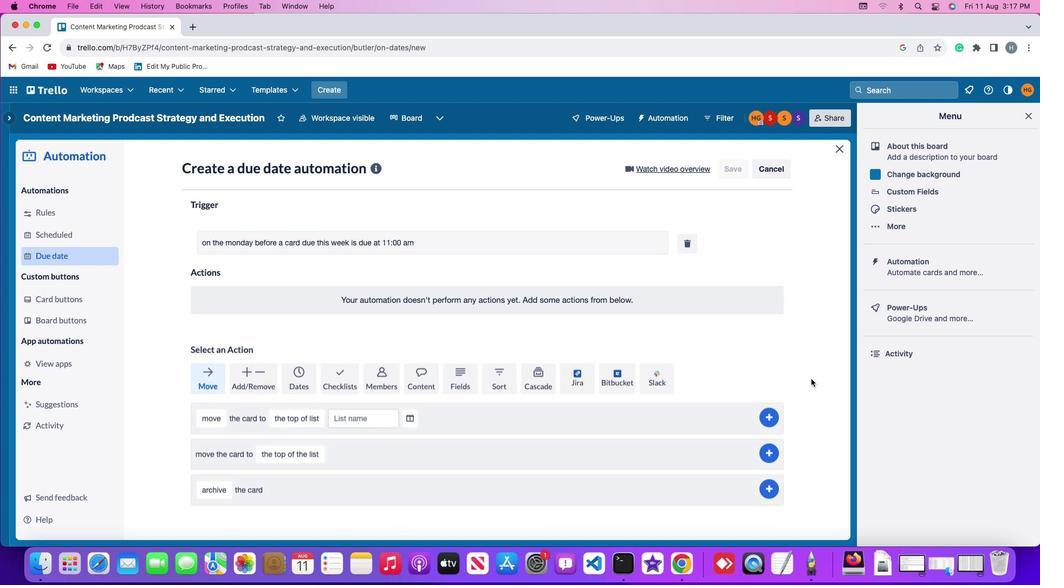 
